 Task: Create Card Penetration Testing in Board Newsletter Design to Workspace Digital Product Management. Create Card Prototype Testing Review in Board Customer Journey Optimization to Workspace Digital Product Management. Create Card Penetration Testing in Board Product Launch Strategy and Execution to Workspace Digital Product Management
Action: Mouse moved to (340, 139)
Screenshot: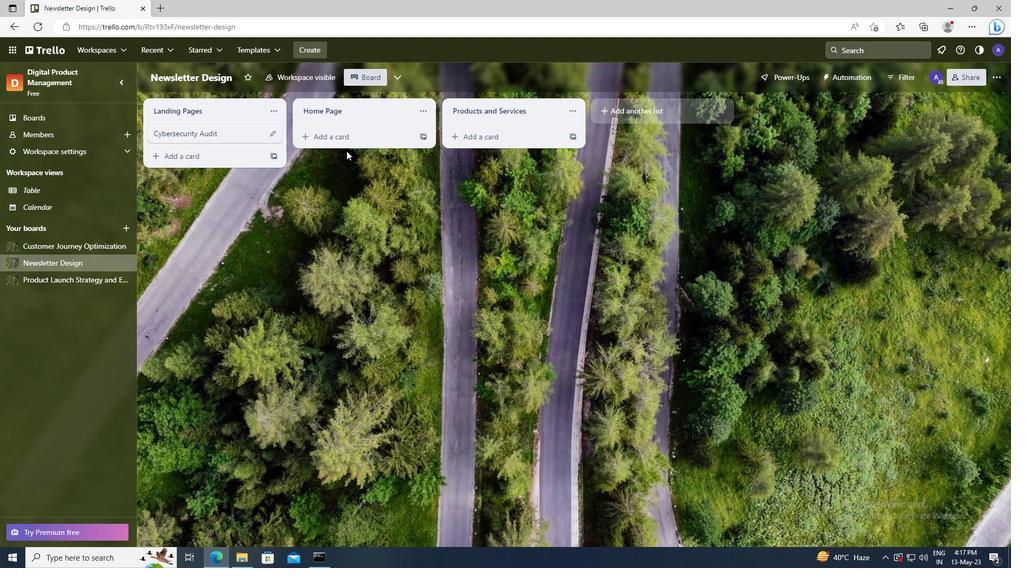
Action: Mouse pressed left at (340, 139)
Screenshot: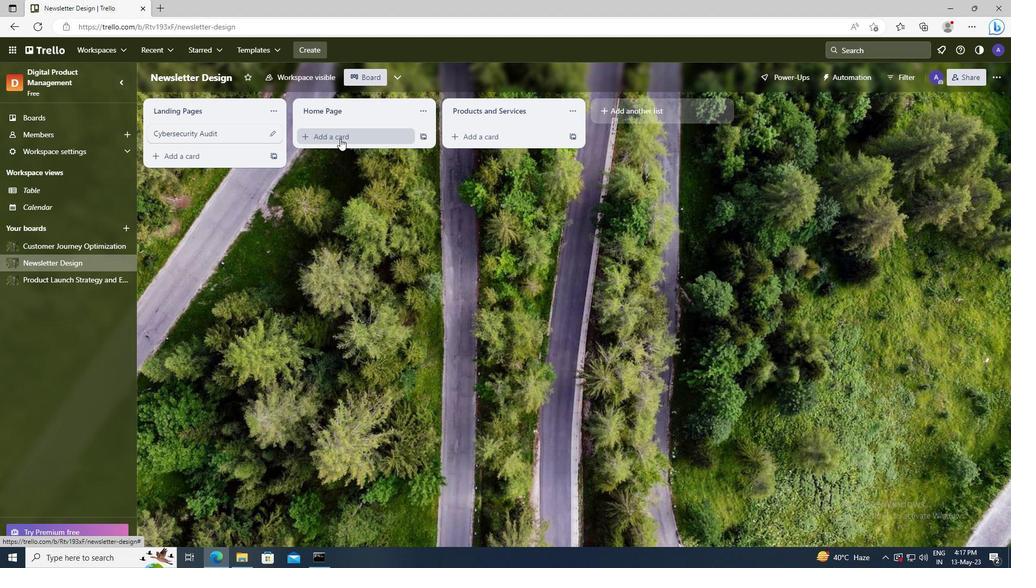 
Action: Key pressed <Key.shift>PENETRATION<Key.space><Key.shift>TESTING
Screenshot: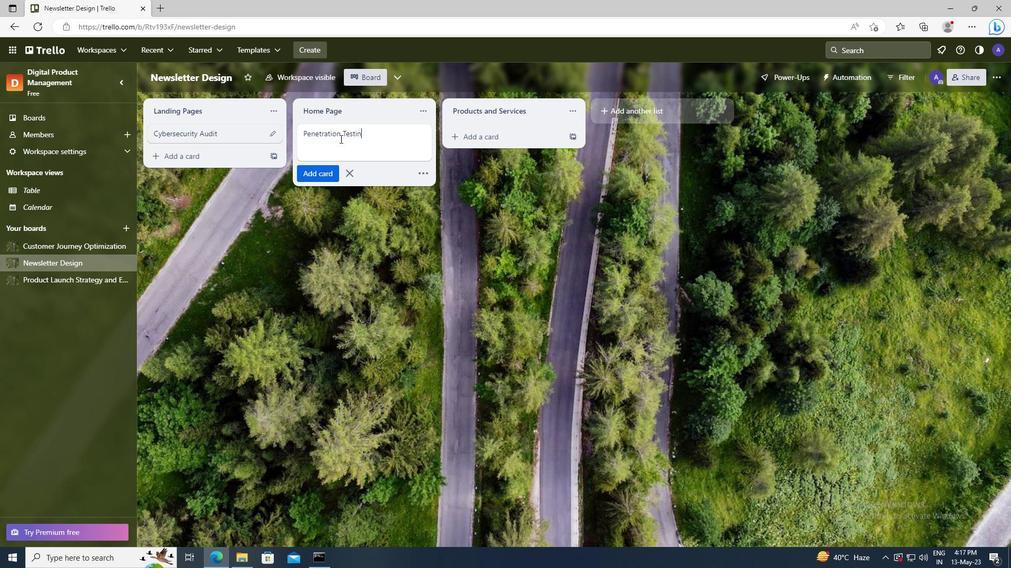 
Action: Mouse moved to (326, 173)
Screenshot: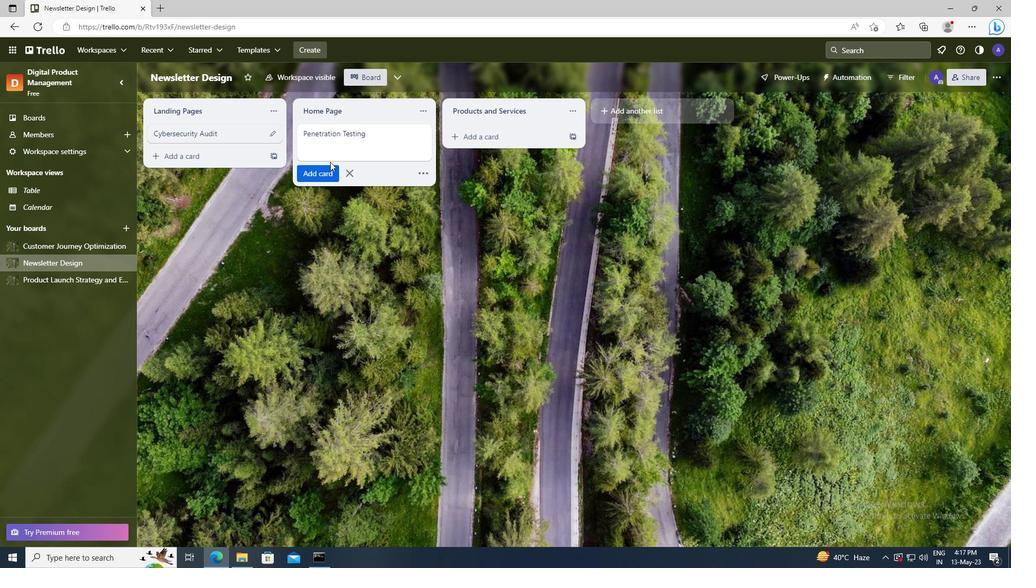 
Action: Mouse pressed left at (326, 173)
Screenshot: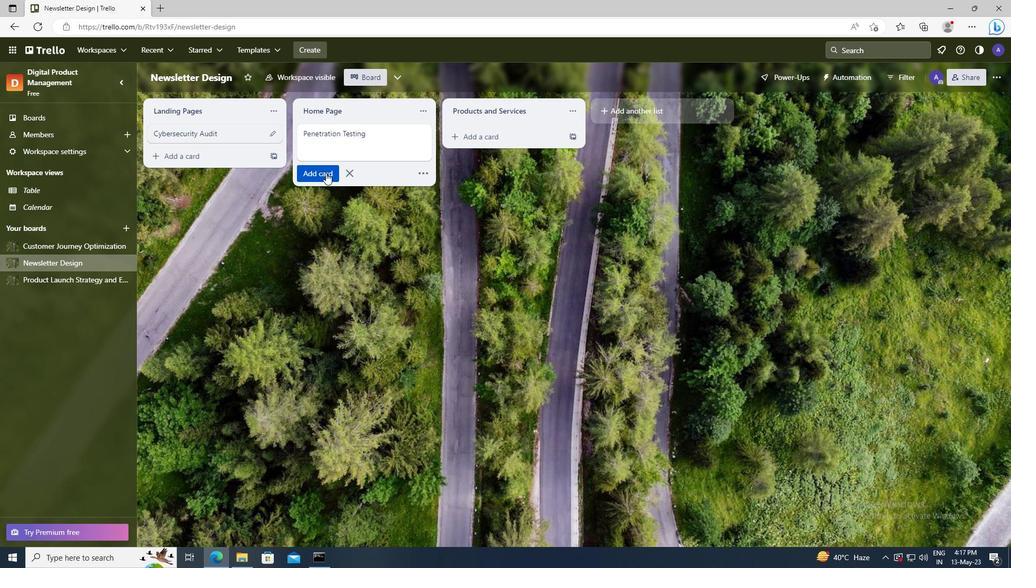 
Action: Mouse moved to (72, 245)
Screenshot: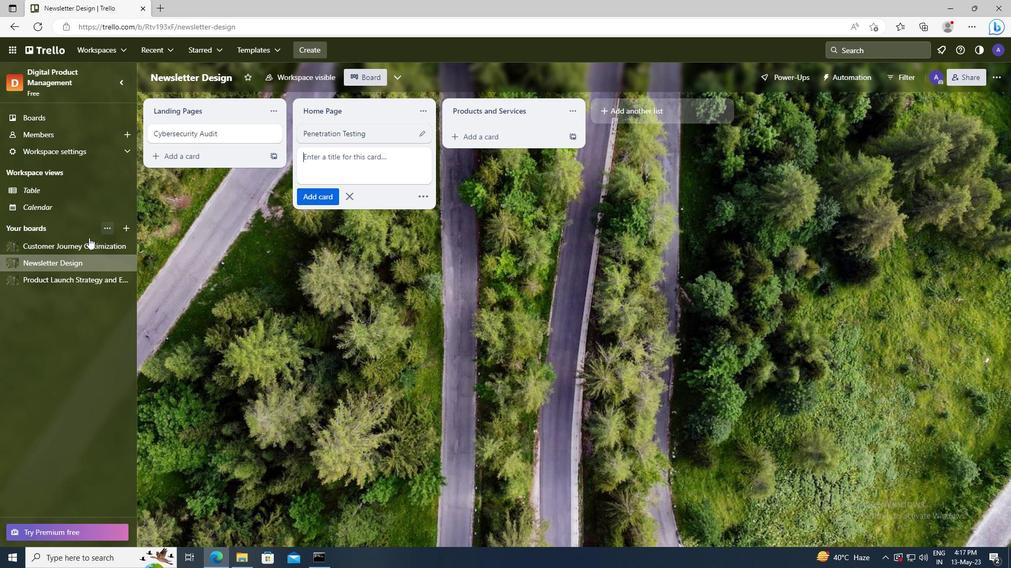 
Action: Mouse pressed left at (72, 245)
Screenshot: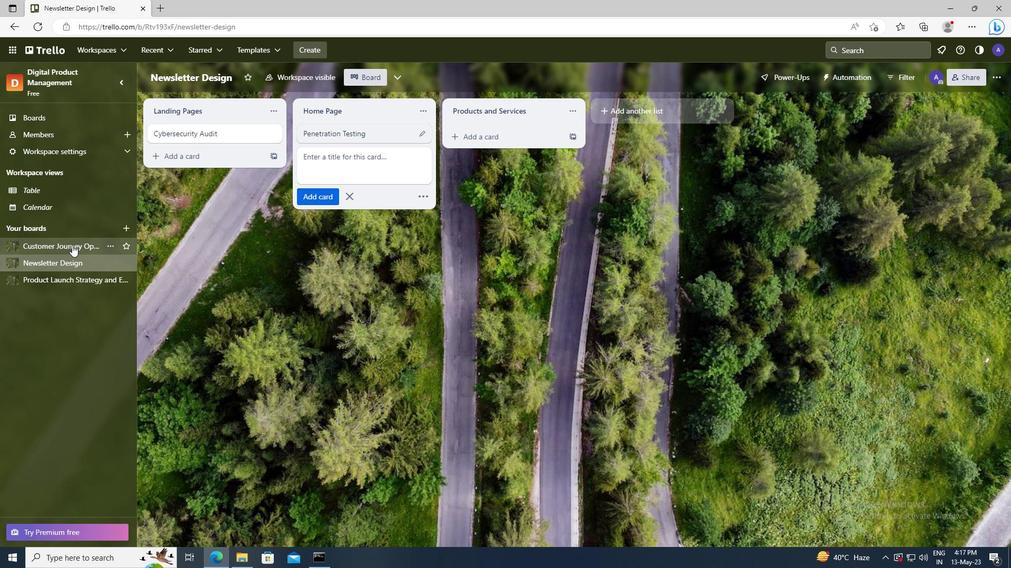 
Action: Mouse moved to (333, 140)
Screenshot: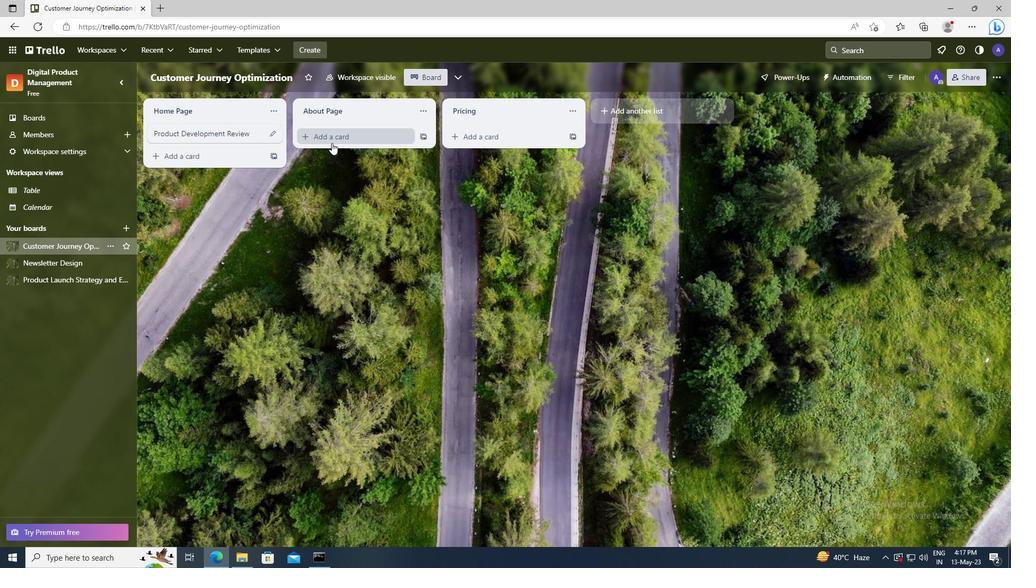 
Action: Mouse pressed left at (333, 140)
Screenshot: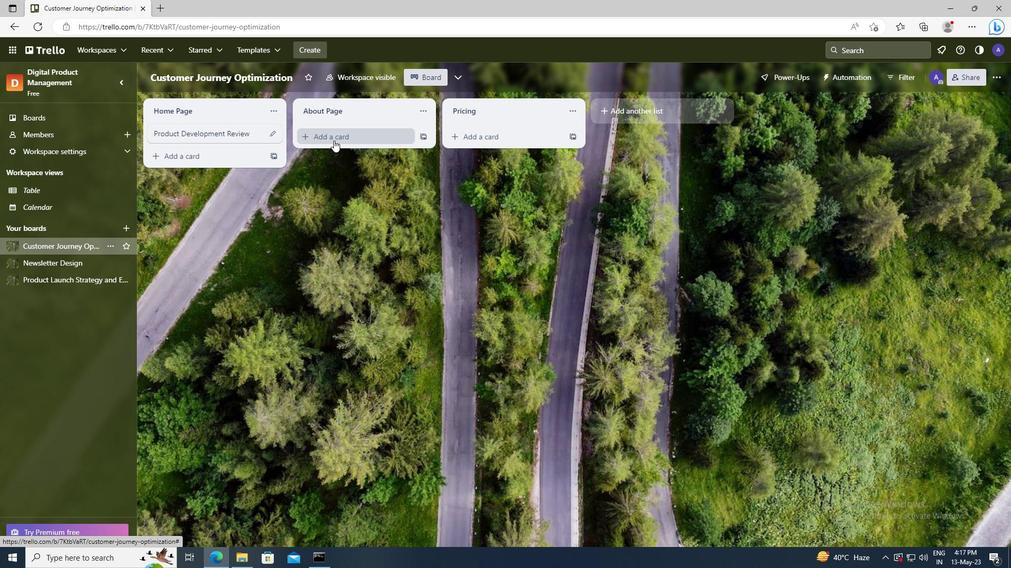 
Action: Key pressed <Key.shift>PROTOTYPE<Key.space><Key.shift>TESTING<Key.space><Key.shift>REVIEW
Screenshot: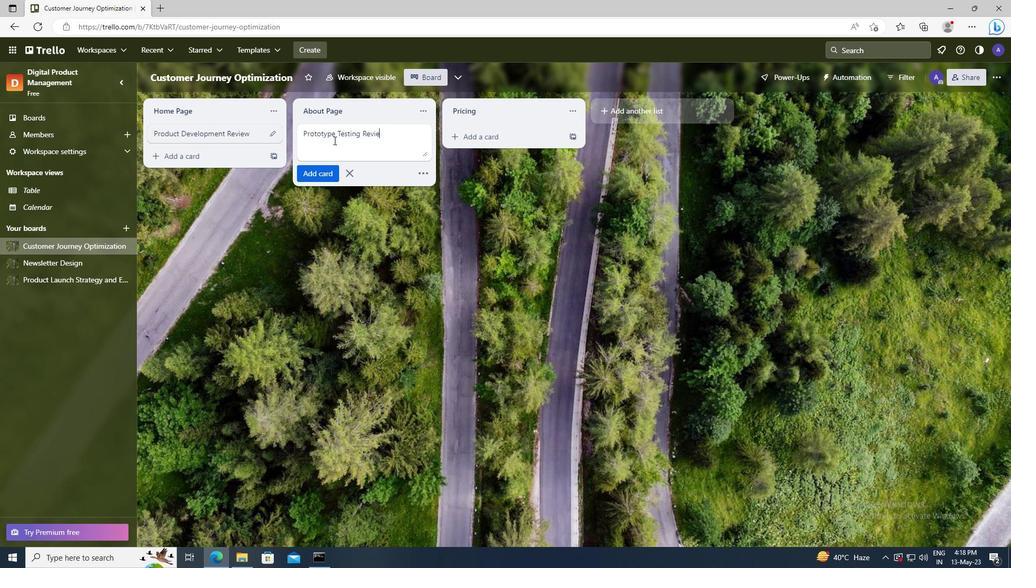 
Action: Mouse moved to (330, 176)
Screenshot: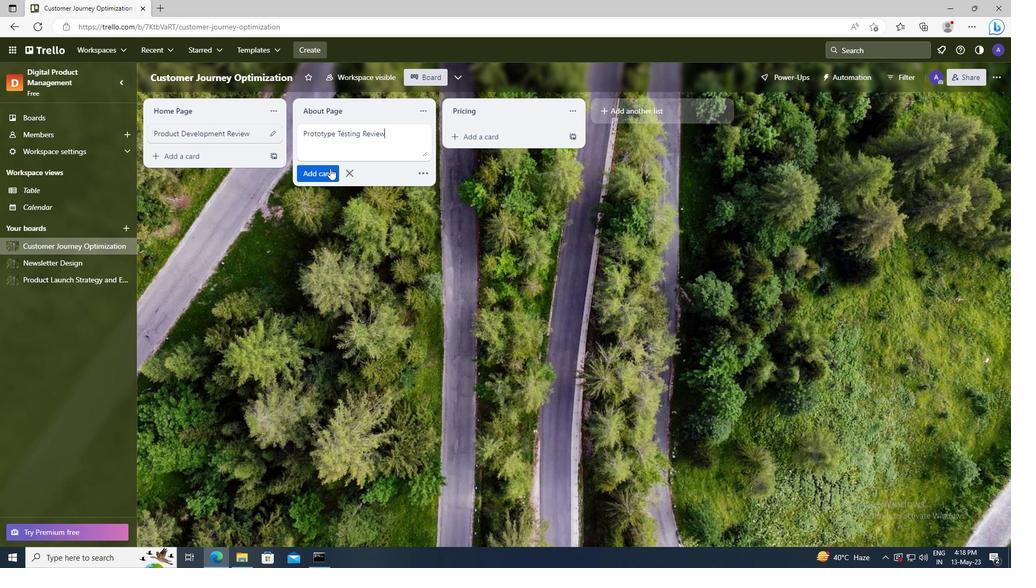 
Action: Mouse pressed left at (330, 176)
Screenshot: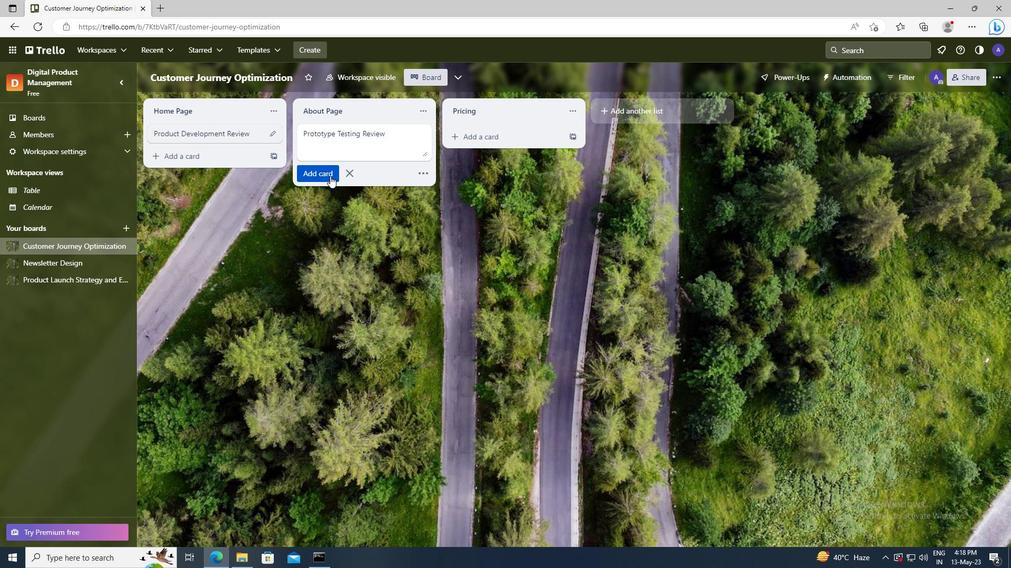 
Action: Mouse moved to (93, 281)
Screenshot: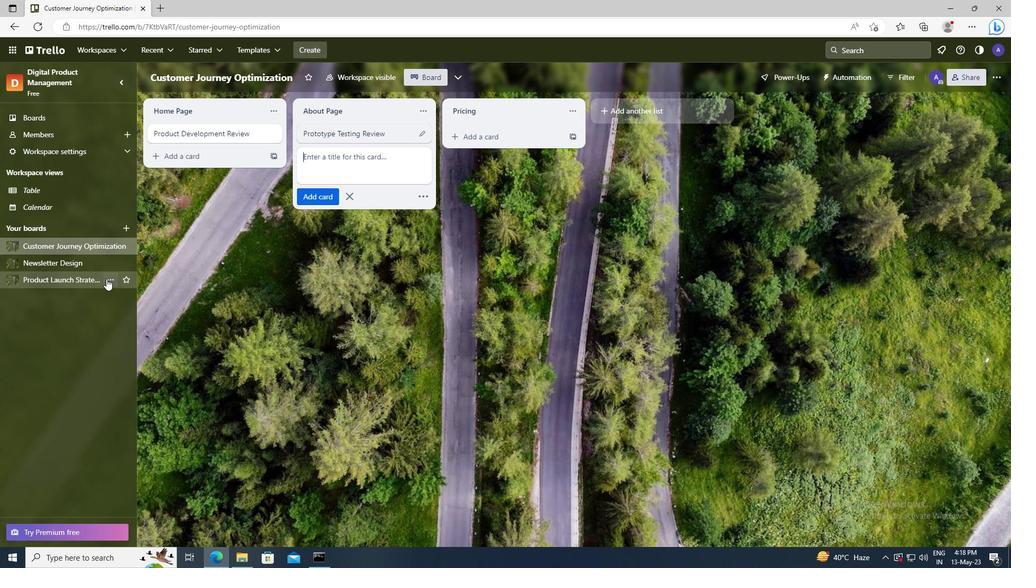 
Action: Mouse pressed left at (93, 281)
Screenshot: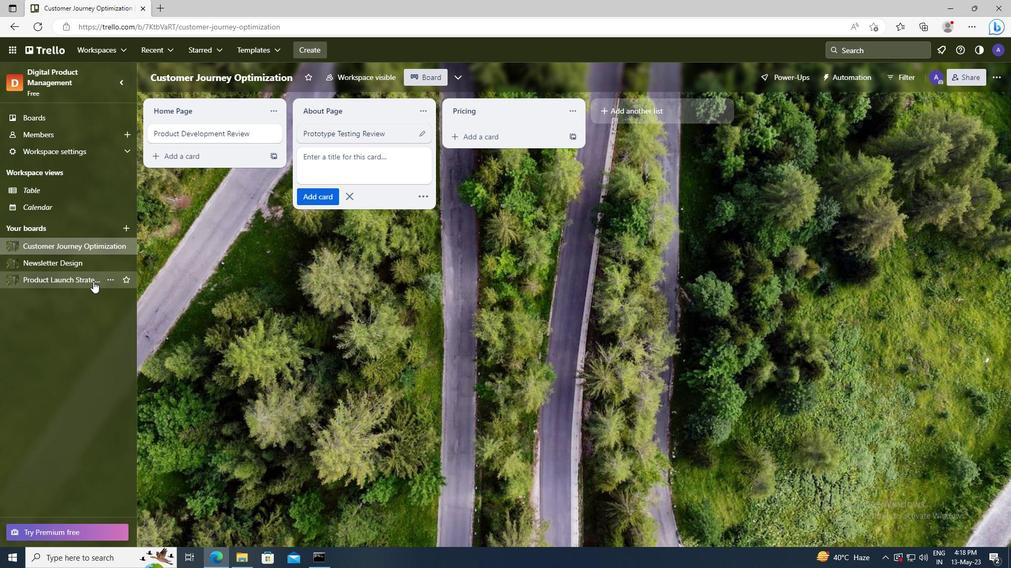 
Action: Mouse moved to (335, 142)
Screenshot: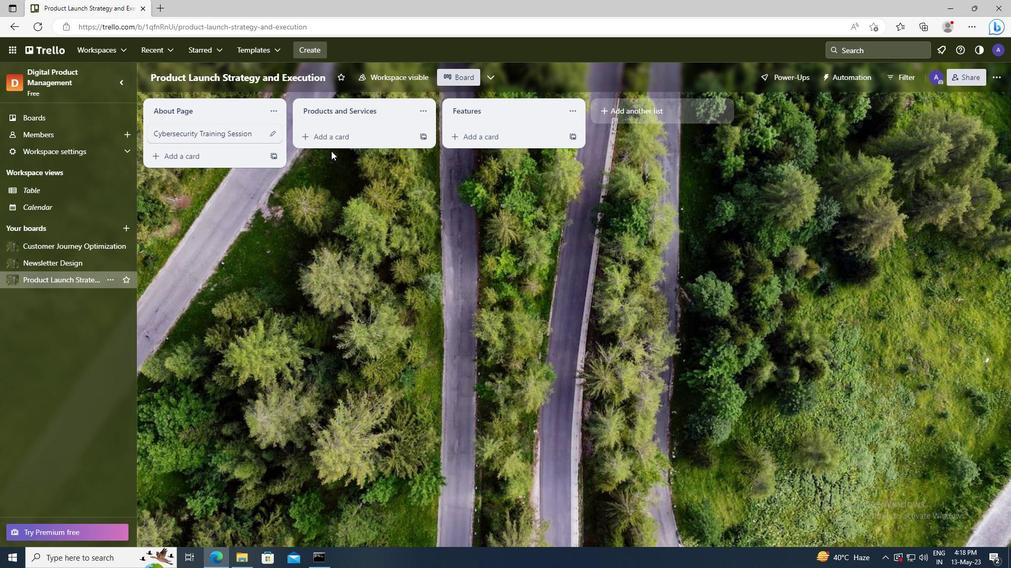 
Action: Mouse pressed left at (335, 142)
Screenshot: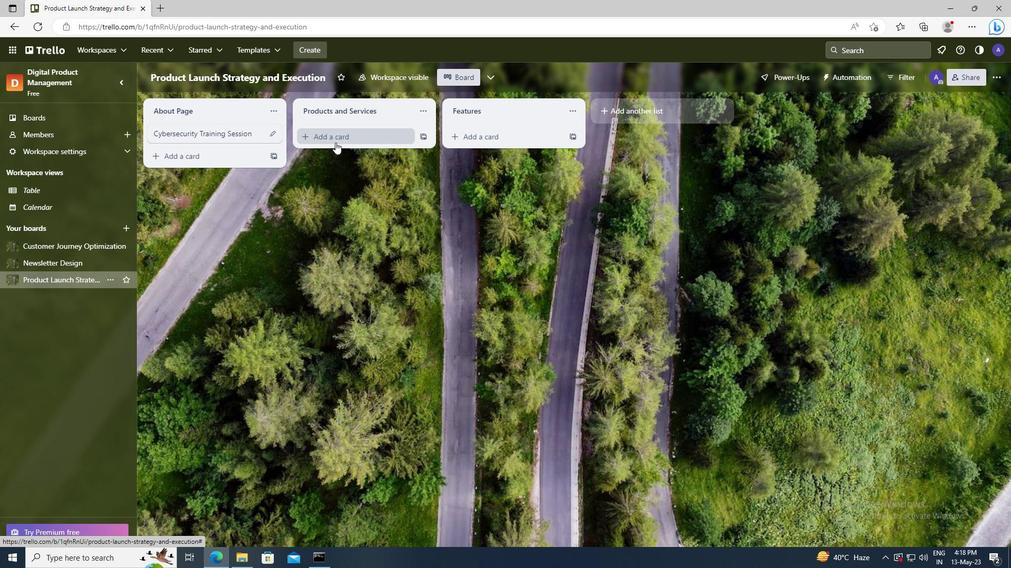 
Action: Key pressed <Key.shift>PENETRATION<Key.space><Key.shift>TESTING
Screenshot: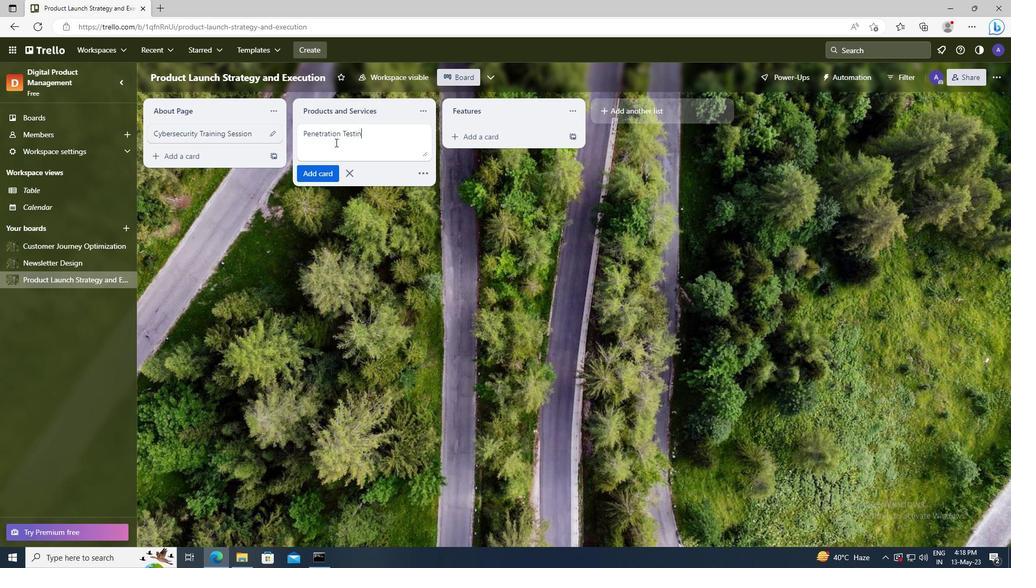 
Action: Mouse moved to (326, 177)
Screenshot: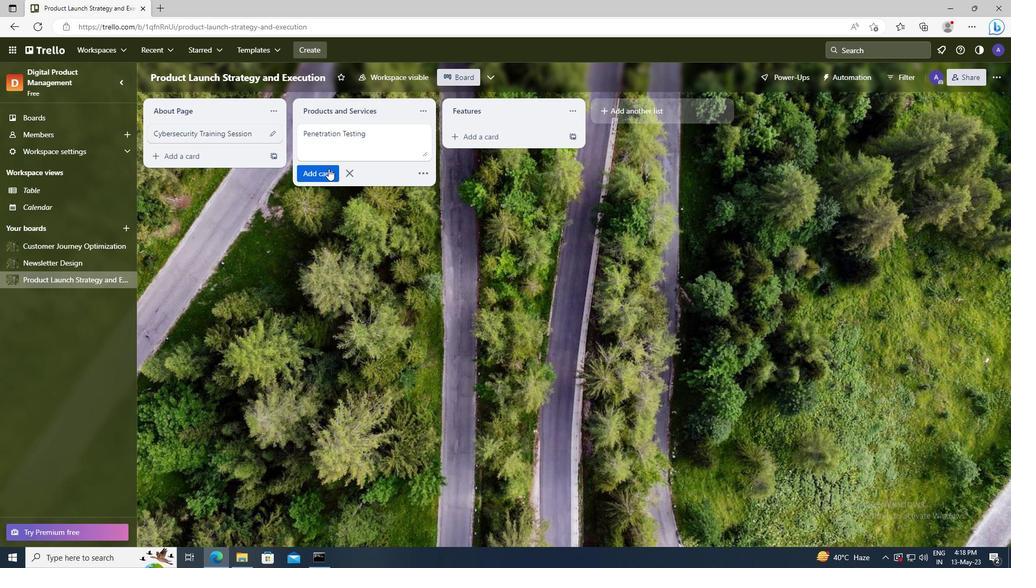 
Action: Mouse pressed left at (326, 177)
Screenshot: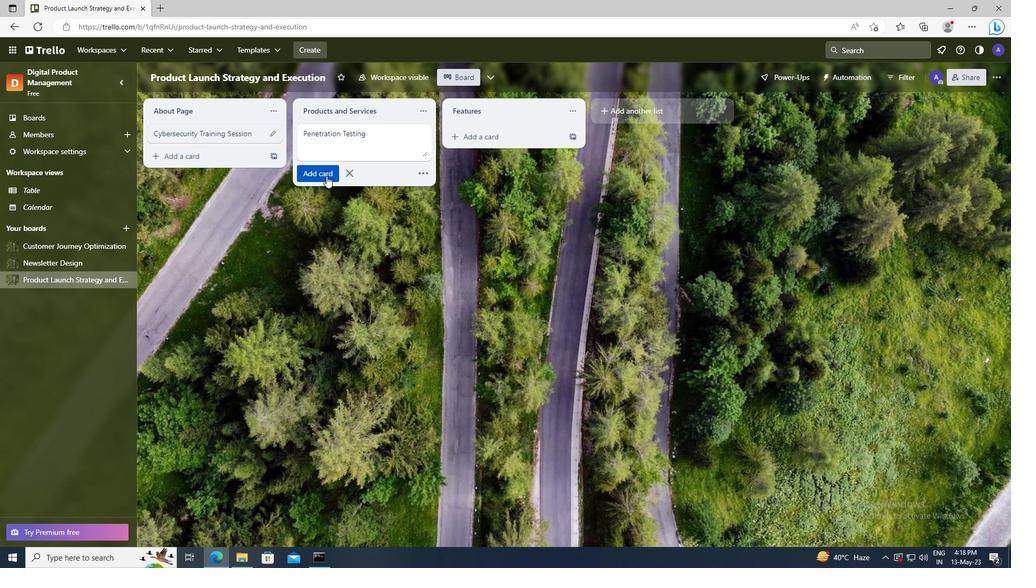 
Action: Mouse moved to (326, 177)
Screenshot: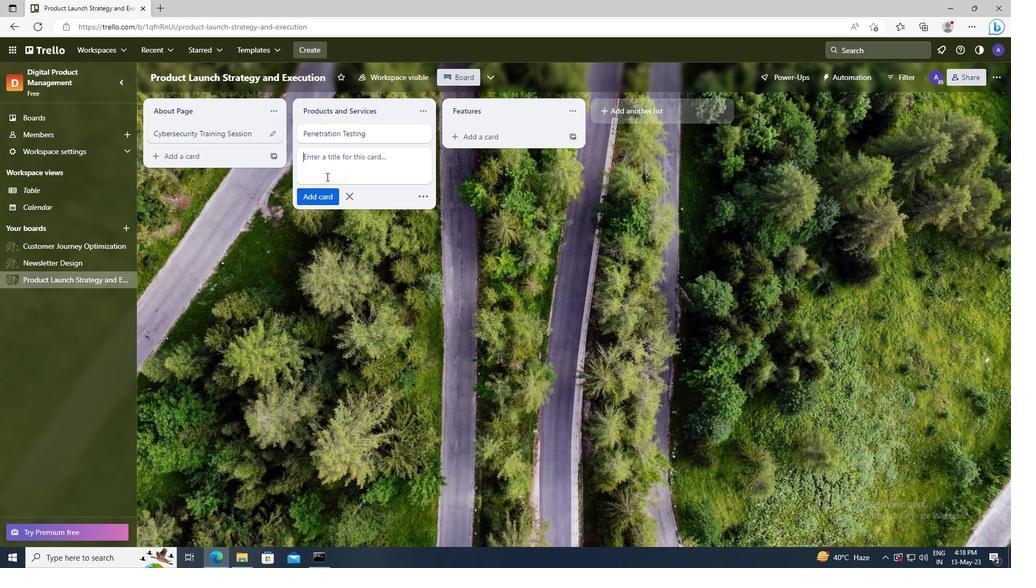
